 Task: Create Card Donor Relations Performance Review in Board Customer Retention Programs to Workspace Accounting and Finance Consulting. Create Card Sporting Goods Review in Board Voice of Market Research to Workspace Accounting and Finance Consulting. Create Card Non-Profit Grant Writing in Board Diversity and Inclusion Hiring Practices Assessment and Improvement to Workspace Accounting and Finance Consulting
Action: Mouse moved to (104, 325)
Screenshot: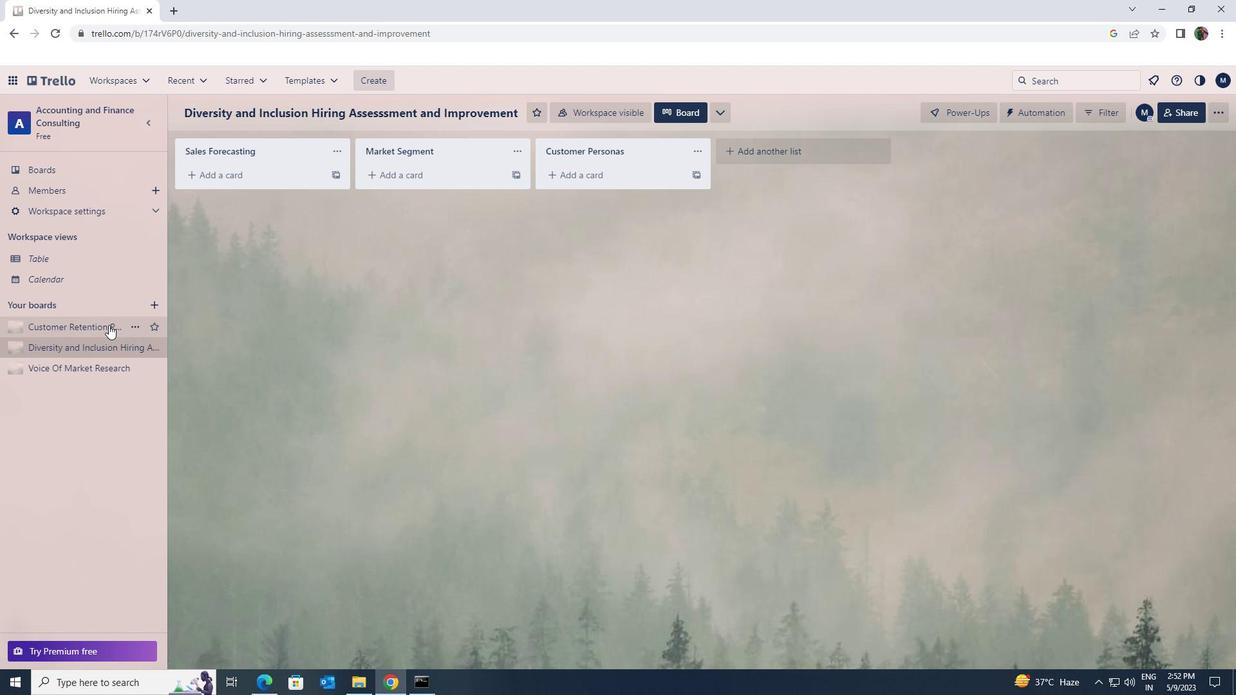 
Action: Mouse pressed left at (104, 325)
Screenshot: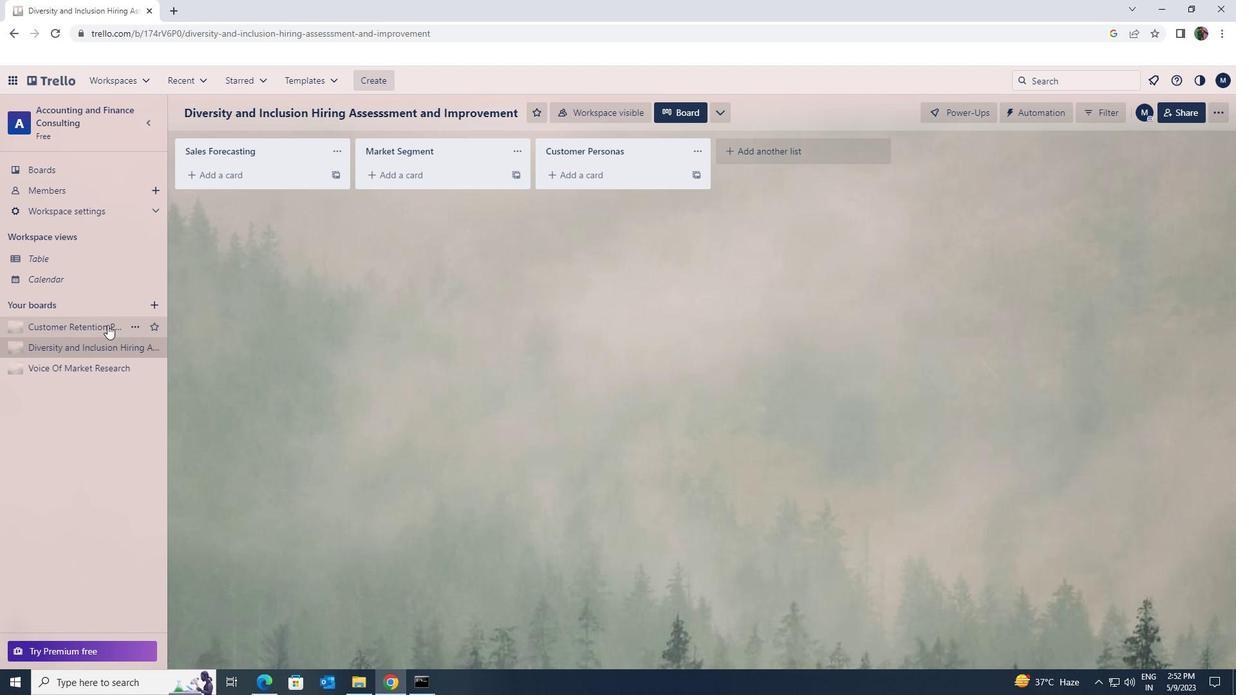 
Action: Mouse moved to (204, 168)
Screenshot: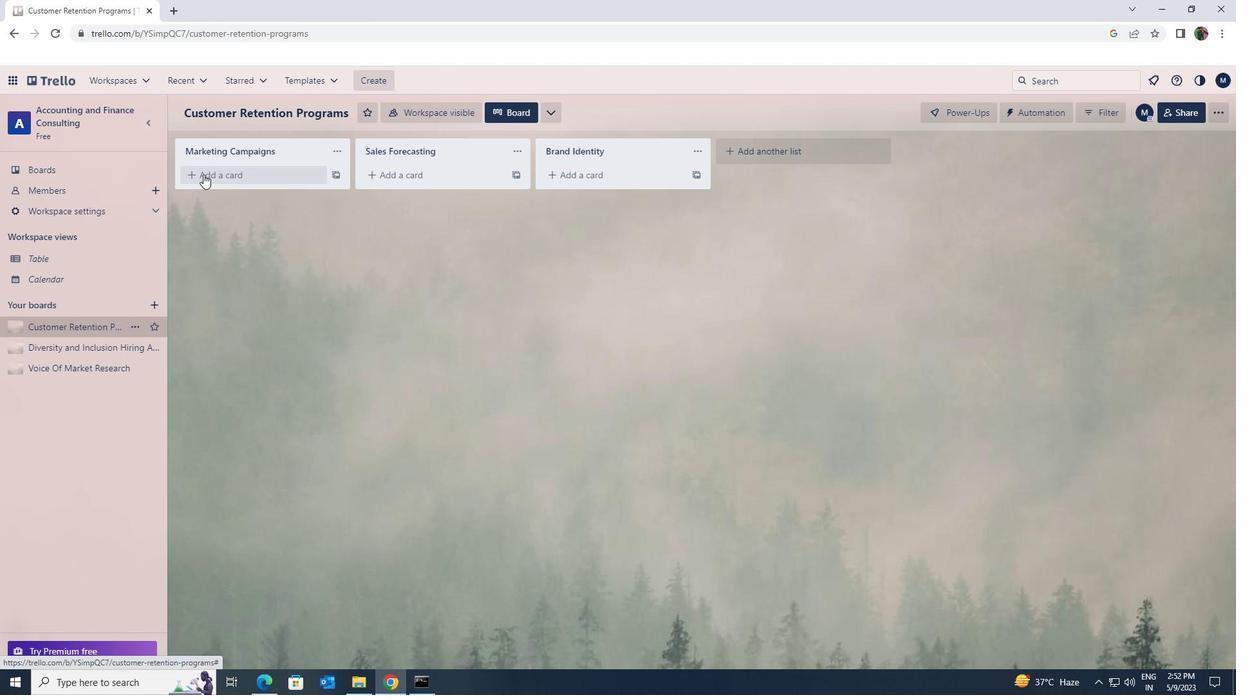 
Action: Mouse pressed left at (204, 168)
Screenshot: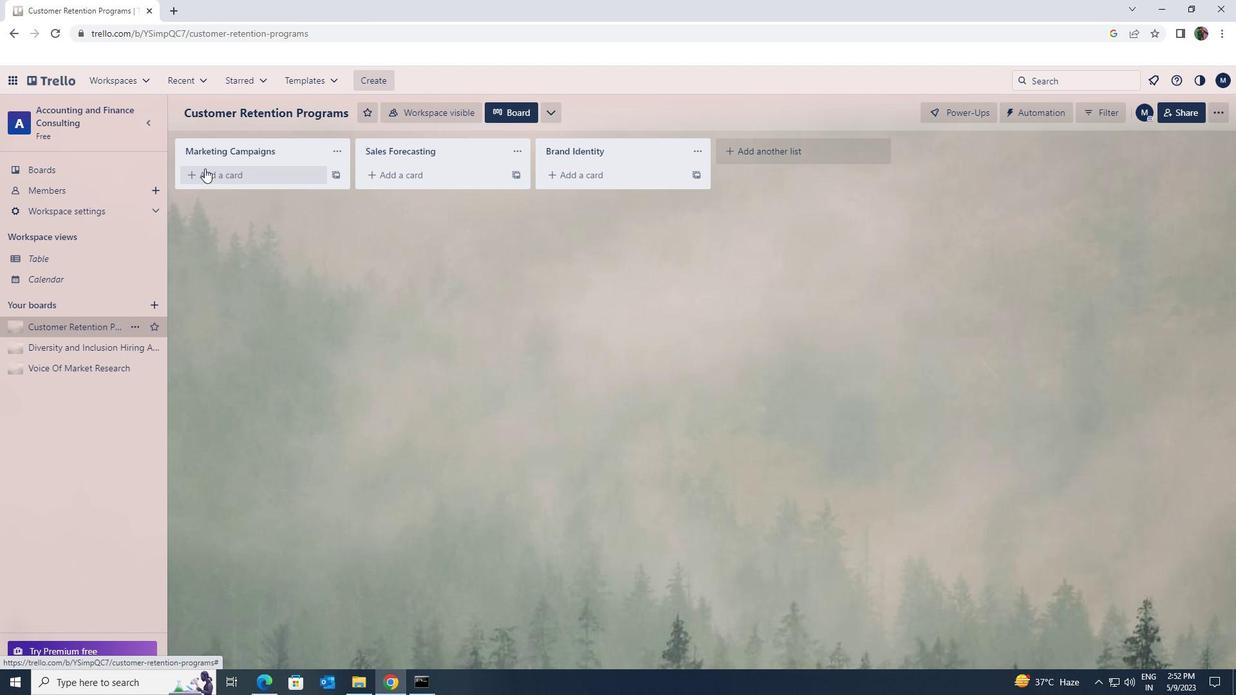 
Action: Mouse moved to (205, 173)
Screenshot: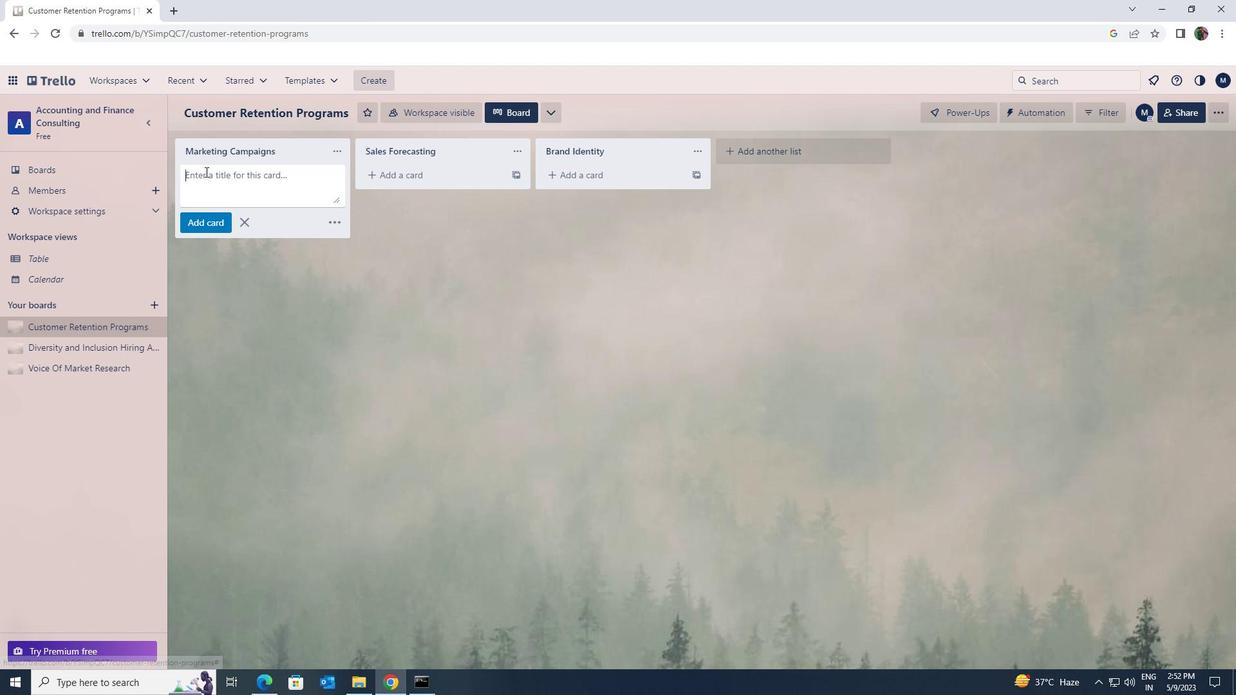 
Action: Key pressed <Key.shift>DONOR<Key.space><Key.shift>RELATION<Key.space><Key.shift>PERFORMANCE<Key.space><Key.shift><Key.shift><Key.shift>REVIEW
Screenshot: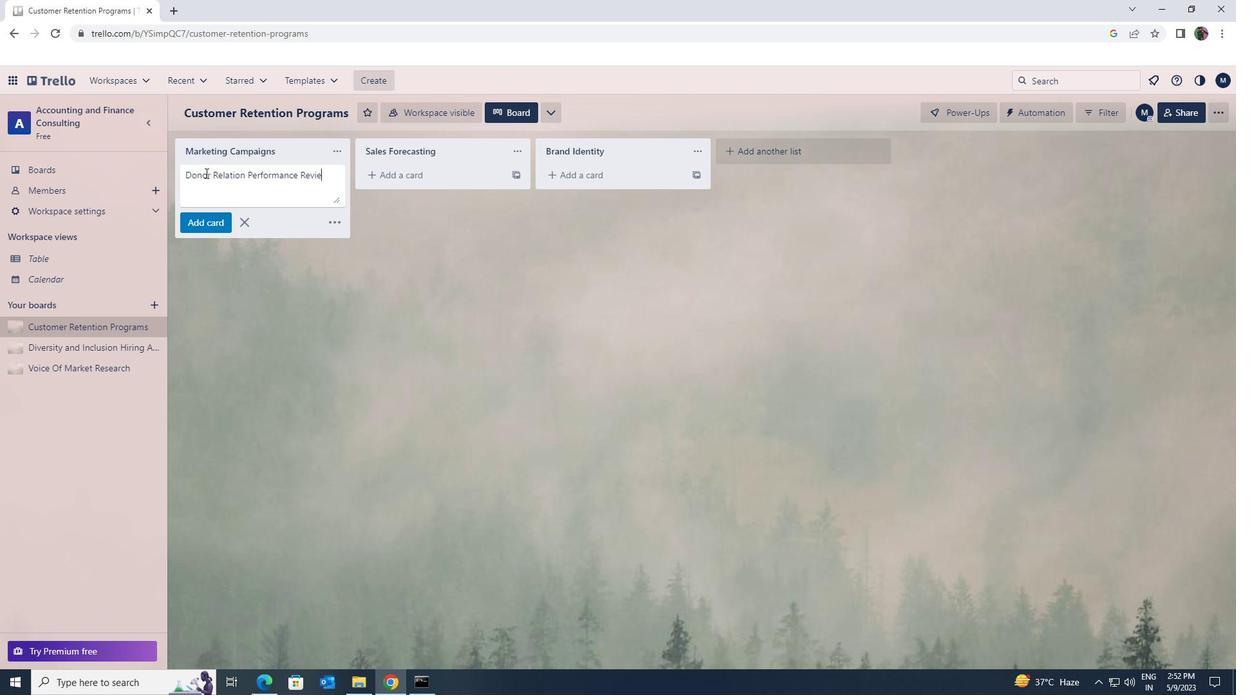
Action: Mouse moved to (206, 223)
Screenshot: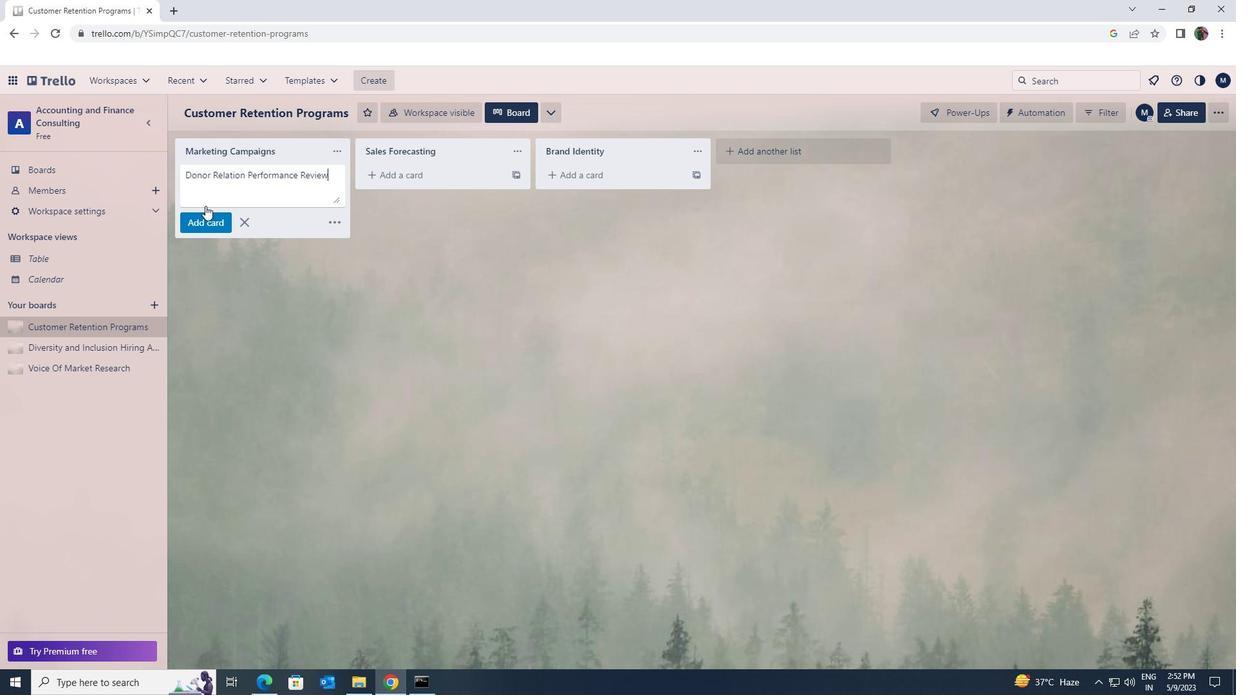 
Action: Mouse pressed left at (206, 223)
Screenshot: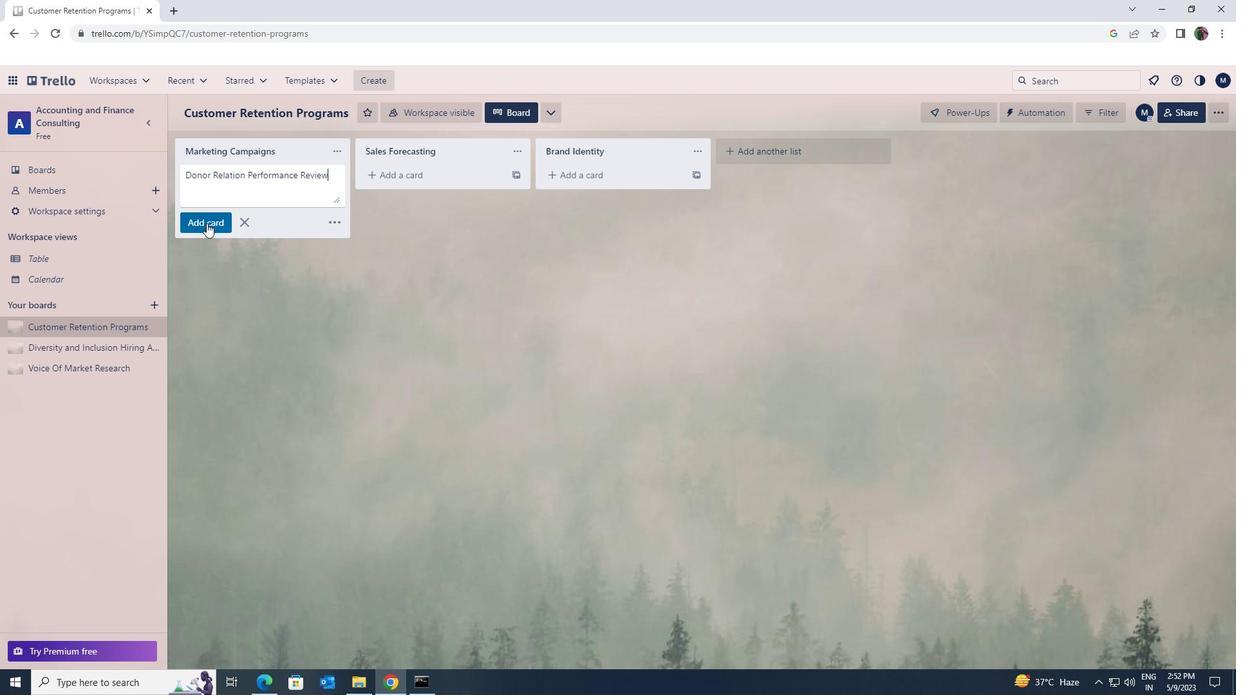 
Action: Mouse moved to (77, 371)
Screenshot: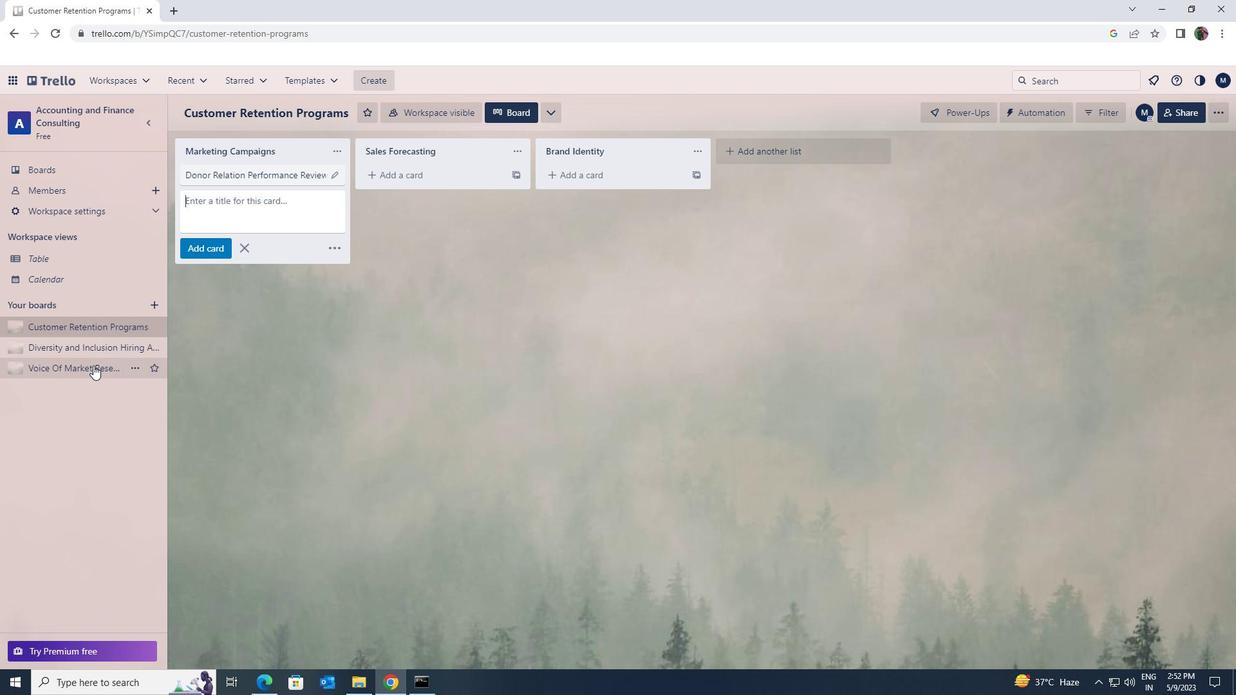 
Action: Mouse pressed left at (77, 371)
Screenshot: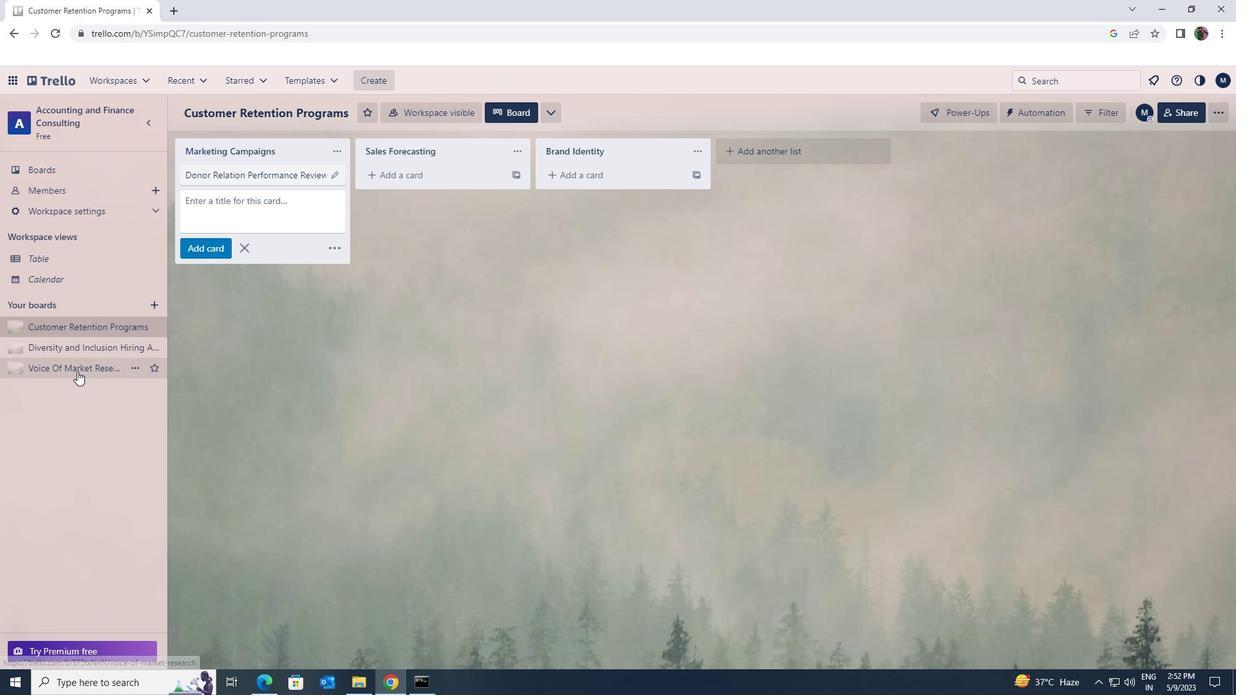 
Action: Mouse moved to (228, 171)
Screenshot: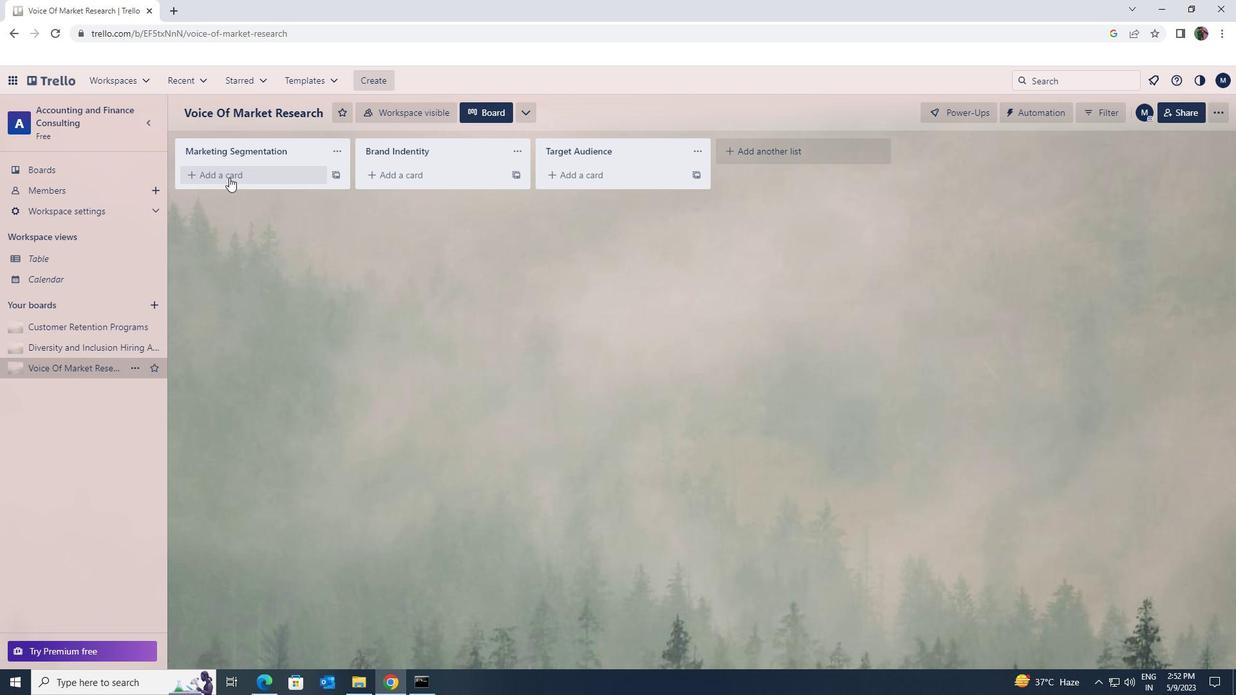 
Action: Mouse pressed left at (228, 171)
Screenshot: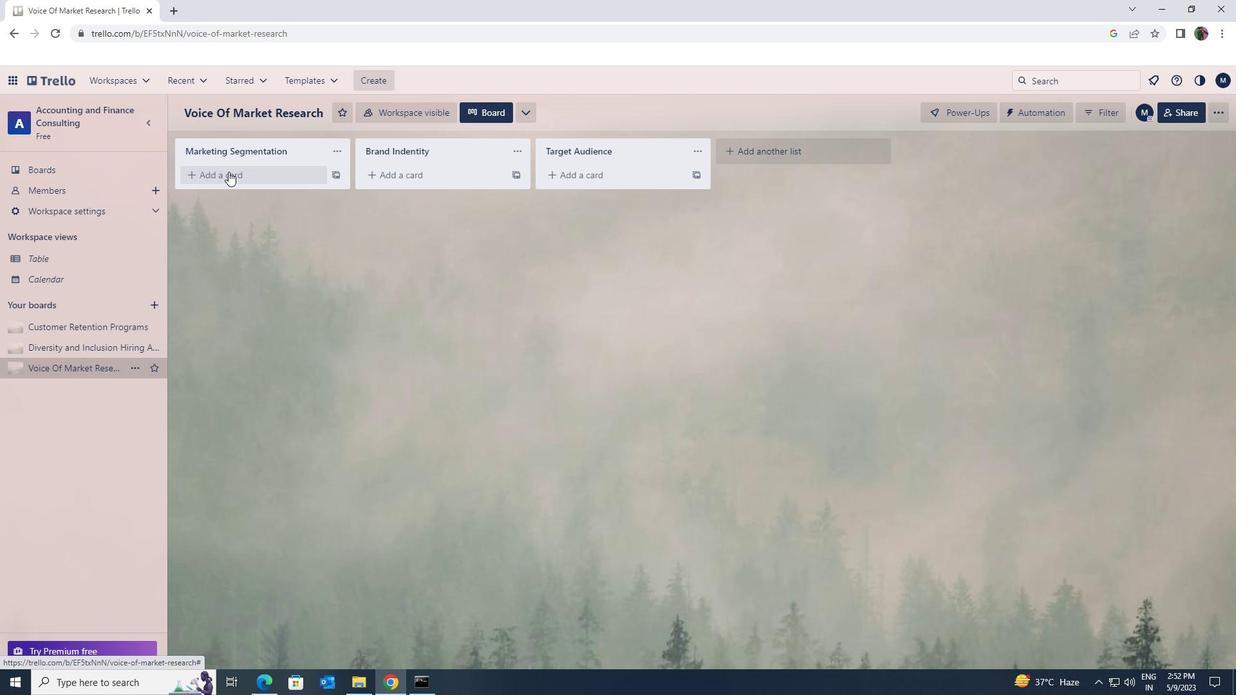 
Action: Key pressed <Key.shift><Key.shift><Key.shift><Key.shift><Key.shift><Key.shift><Key.shift><Key.shift><Key.shift><Key.shift><Key.shift><Key.shift><Key.shift><Key.shift><Key.shift><Key.shift><Key.shift><Key.shift><Key.shift><Key.shift><Key.shift><Key.shift><Key.shift><Key.shift><Key.shift><Key.shift><Key.shift><Key.shift><Key.shift><Key.shift><Key.shift><Key.shift><Key.shift><Key.shift><Key.shift><Key.shift><Key.shift><Key.shift><Key.shift><Key.shift><Key.shift><Key.shift><Key.shift><Key.shift><Key.shift><Key.shift><Key.shift><Key.shift><Key.shift><Key.shift><Key.shift><Key.shift><Key.shift><Key.shift><Key.shift><Key.shift><Key.shift><Key.shift><Key.shift>SPORTING<Key.space><Key.shift>GOODS<Key.space><Key.shift>REC<Key.backspace>VIEW
Screenshot: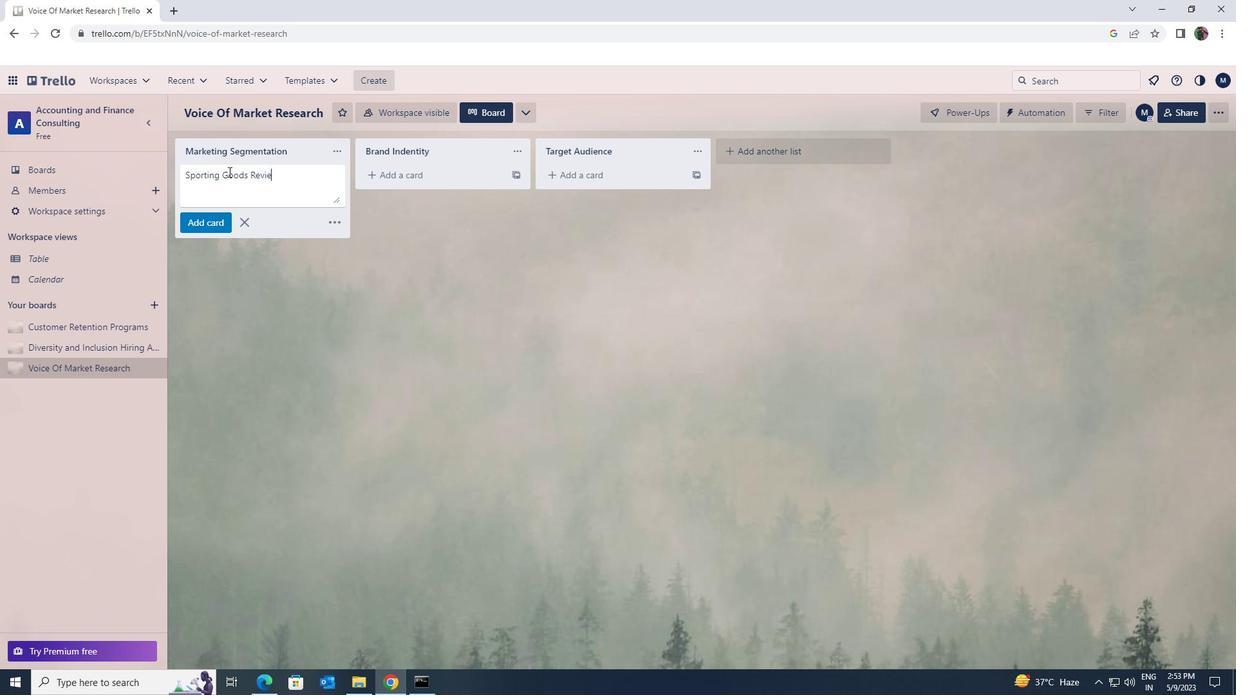 
Action: Mouse moved to (215, 223)
Screenshot: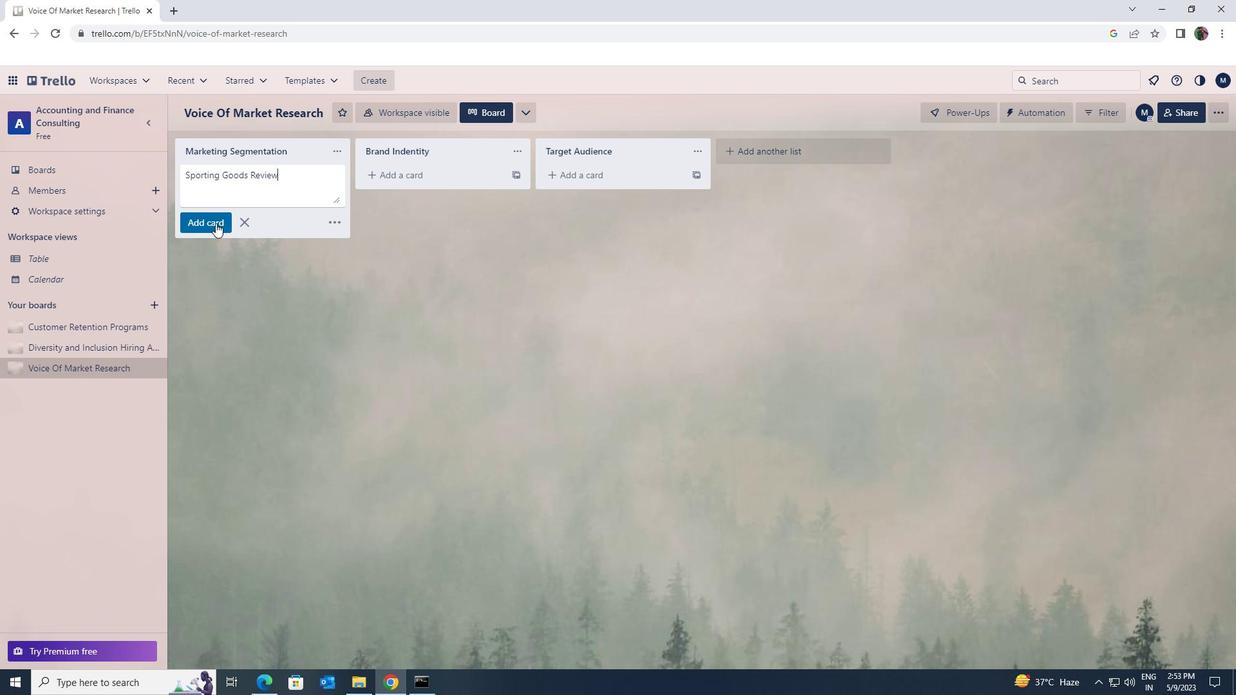 
Action: Mouse pressed left at (215, 223)
Screenshot: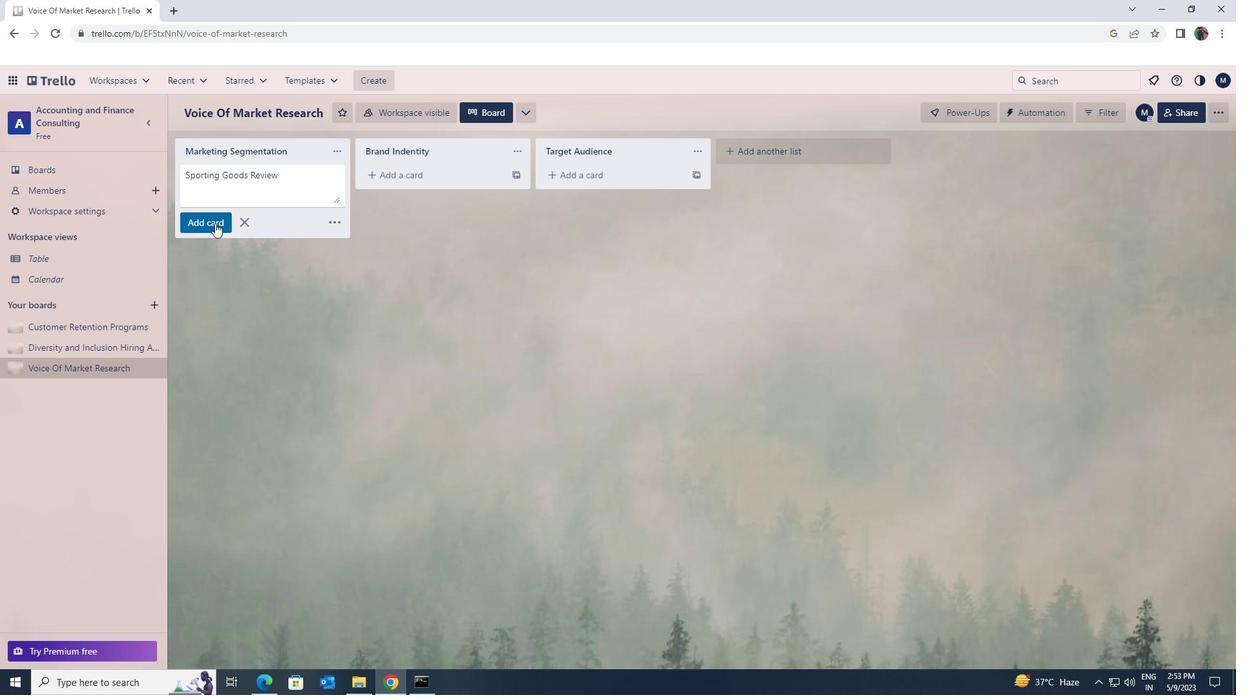 
Action: Mouse moved to (70, 345)
Screenshot: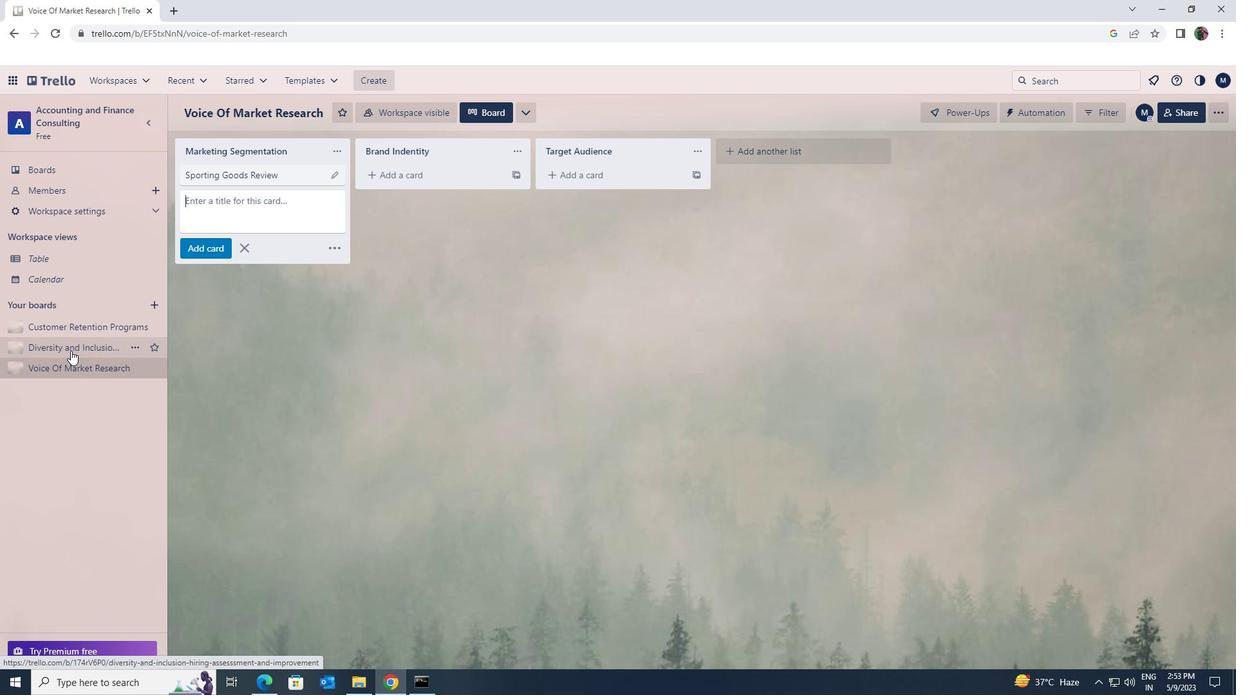 
Action: Mouse pressed left at (70, 345)
Screenshot: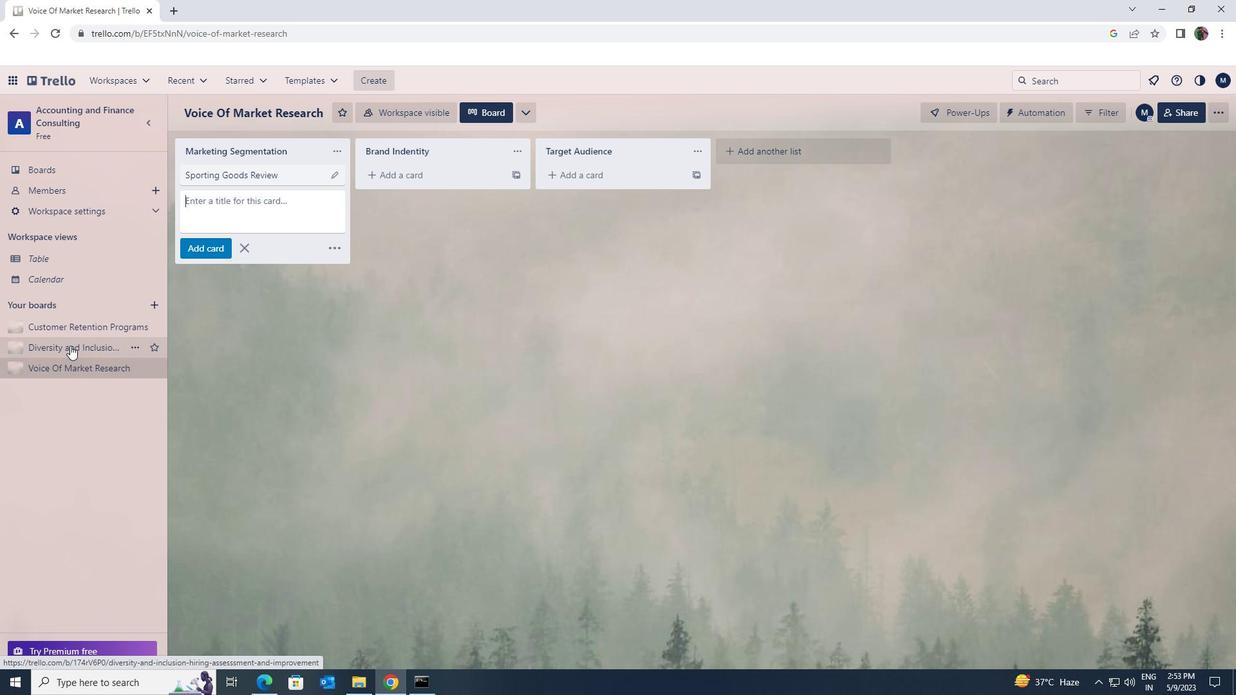 
Action: Mouse moved to (258, 179)
Screenshot: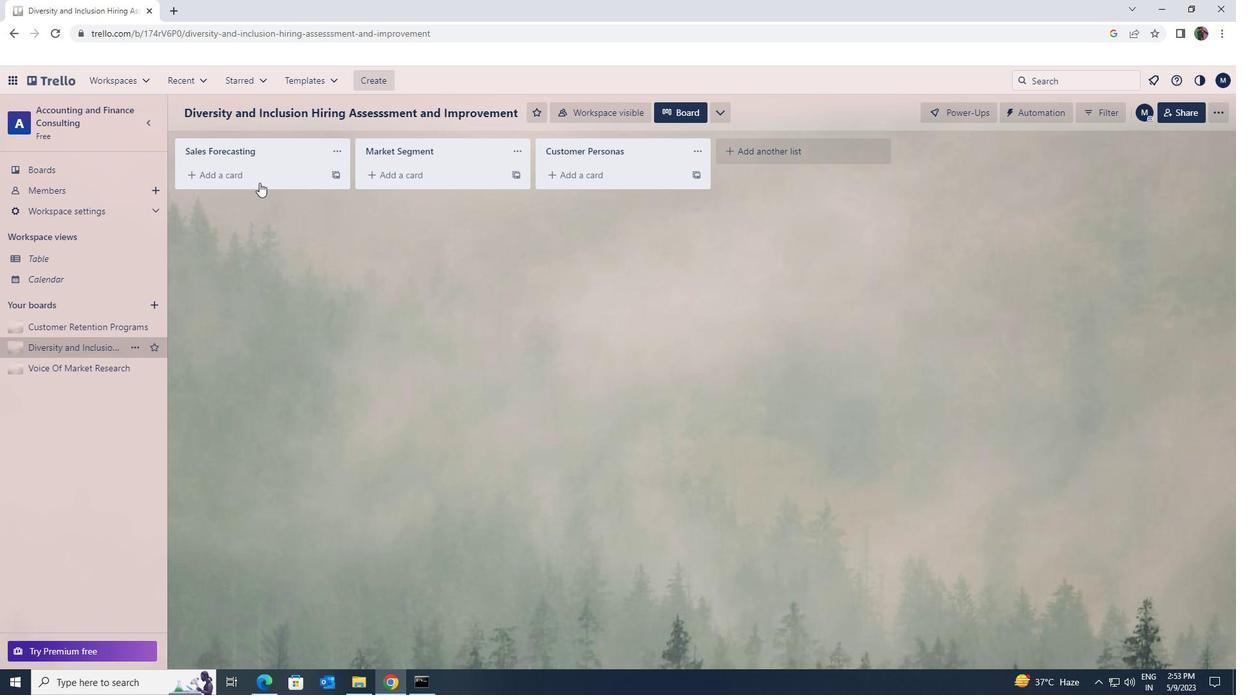 
Action: Mouse pressed left at (258, 179)
Screenshot: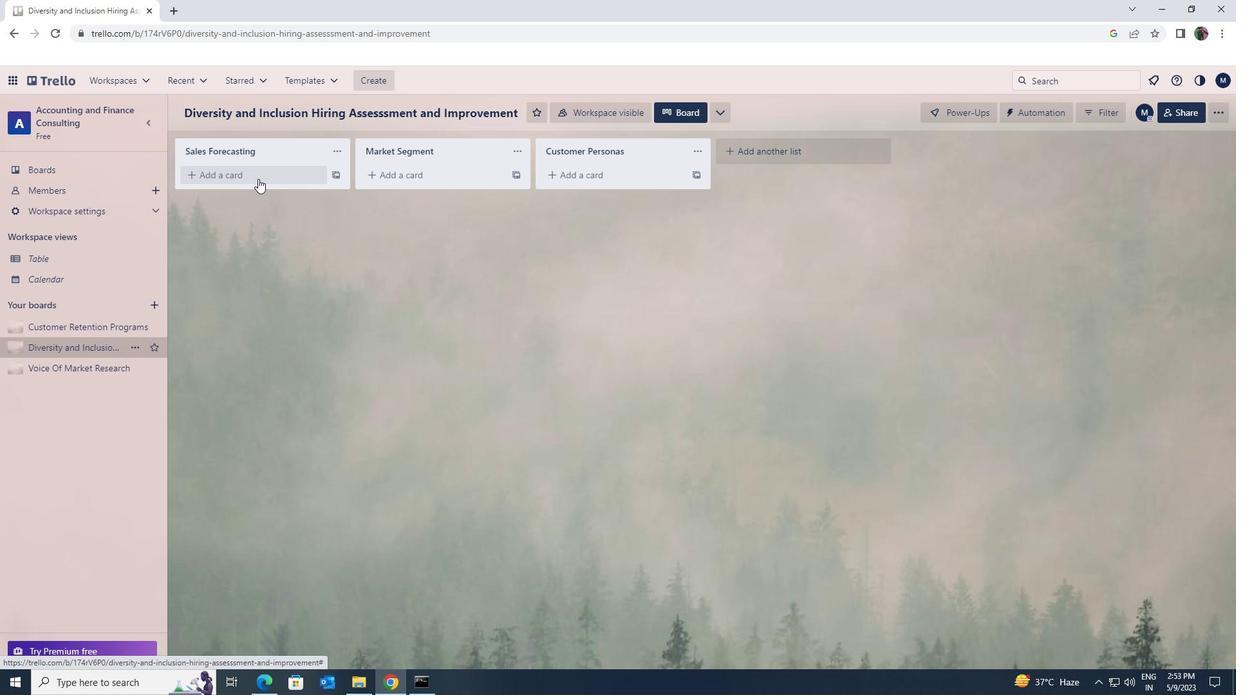 
Action: Key pressed <Key.shift><Key.shift><Key.shift><Key.shift><Key.shift><Key.shift><Key.shift><Key.shift><Key.shift>NON<Key.space><Key.shift>PROFIT<Key.space><Key.shift><Key.shift><Key.shift>GRANT<Key.space><Key.shift><Key.shift><Key.shift><Key.shift><Key.shift><Key.shift>WRITING
Screenshot: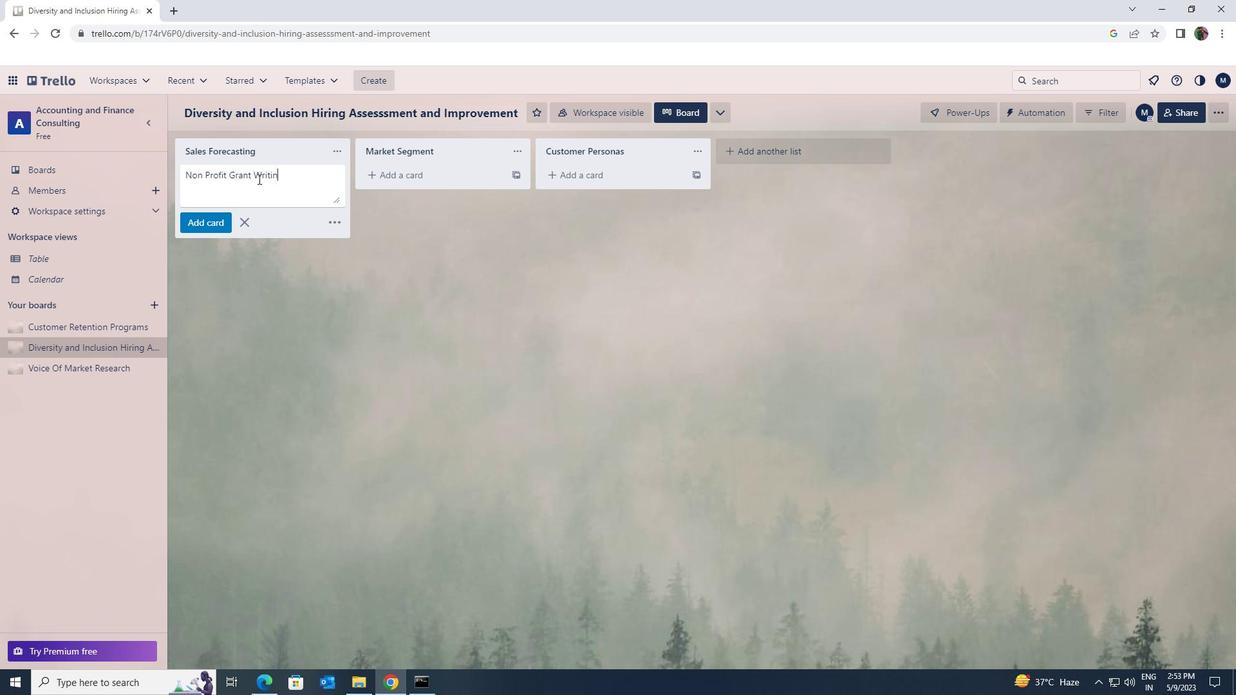
Action: Mouse moved to (212, 218)
Screenshot: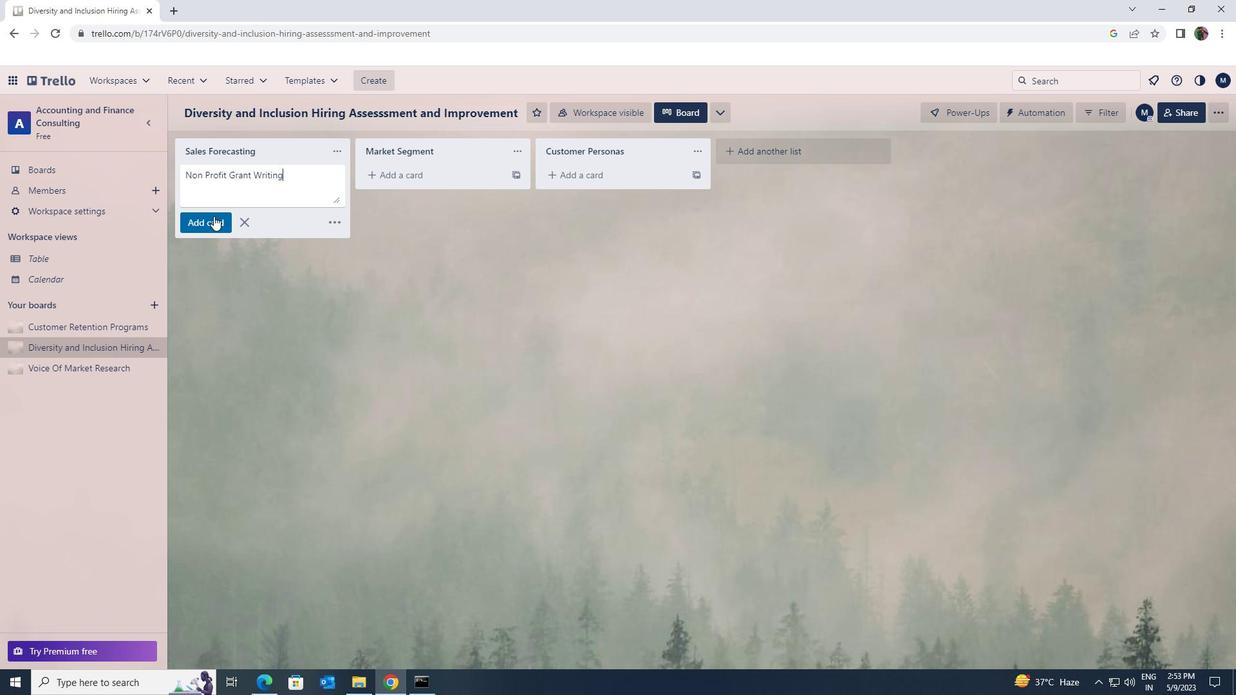 
Action: Mouse pressed left at (212, 218)
Screenshot: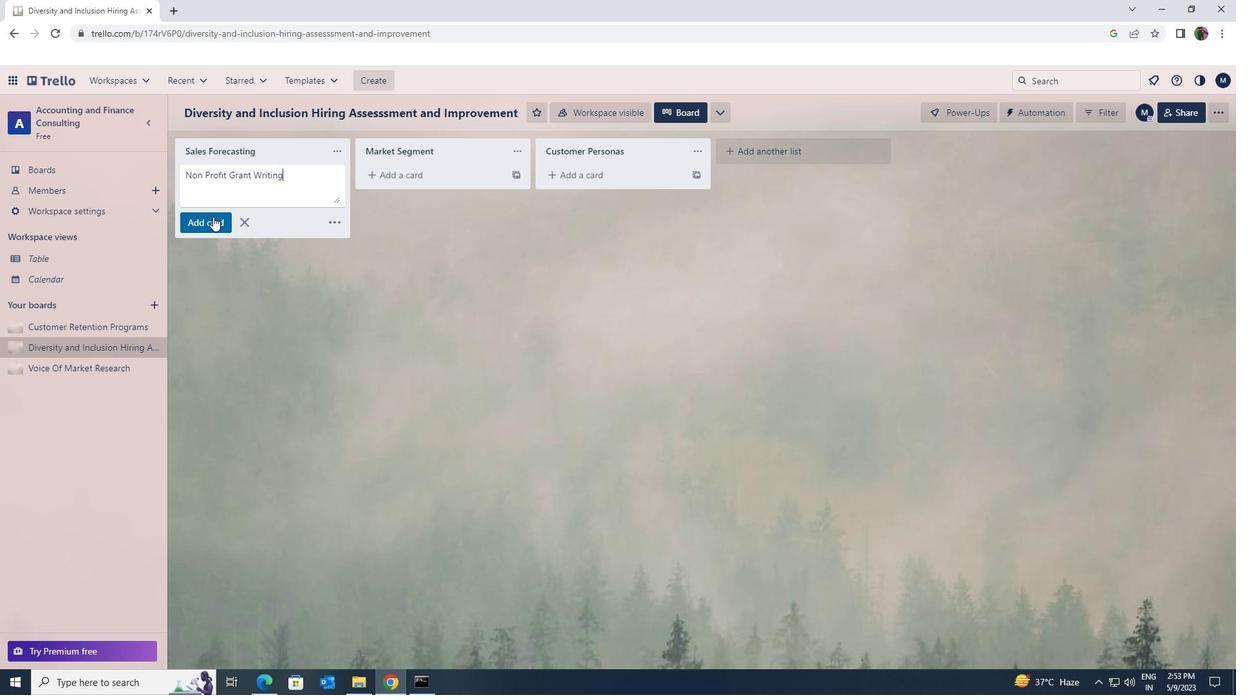 
